 Task: Set the team creation rules in member team permissions for the organization "Mark56771" to "Allow members to create teams".
Action: Mouse moved to (944, 77)
Screenshot: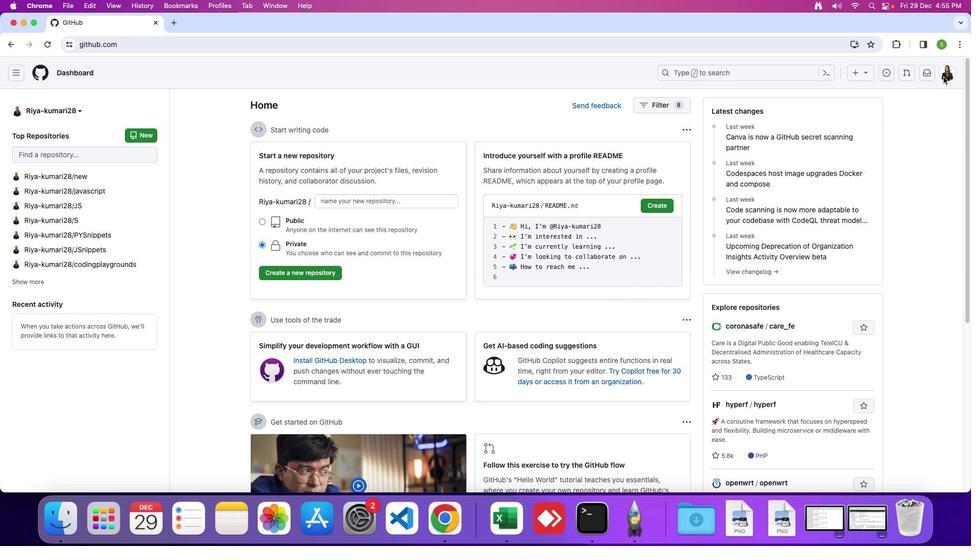 
Action: Mouse pressed left at (944, 77)
Screenshot: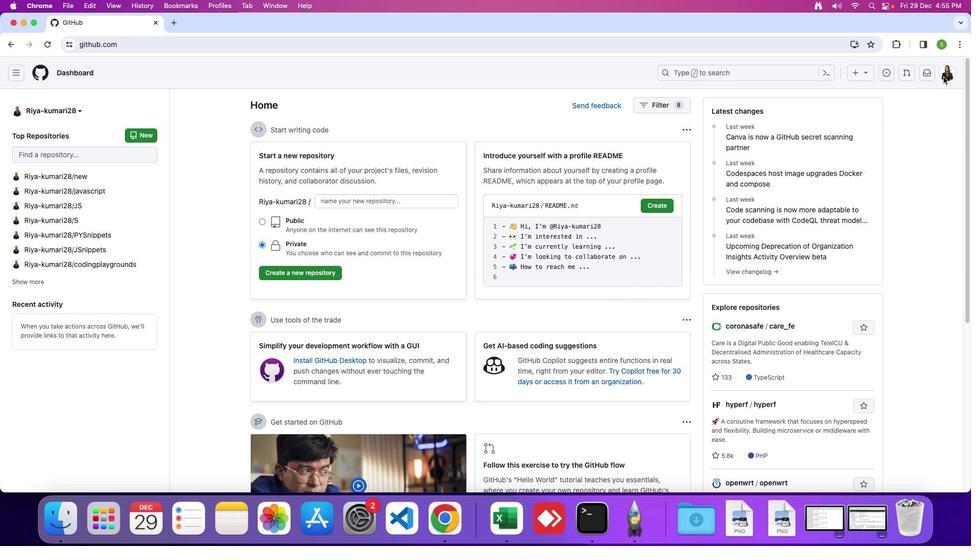 
Action: Mouse moved to (945, 76)
Screenshot: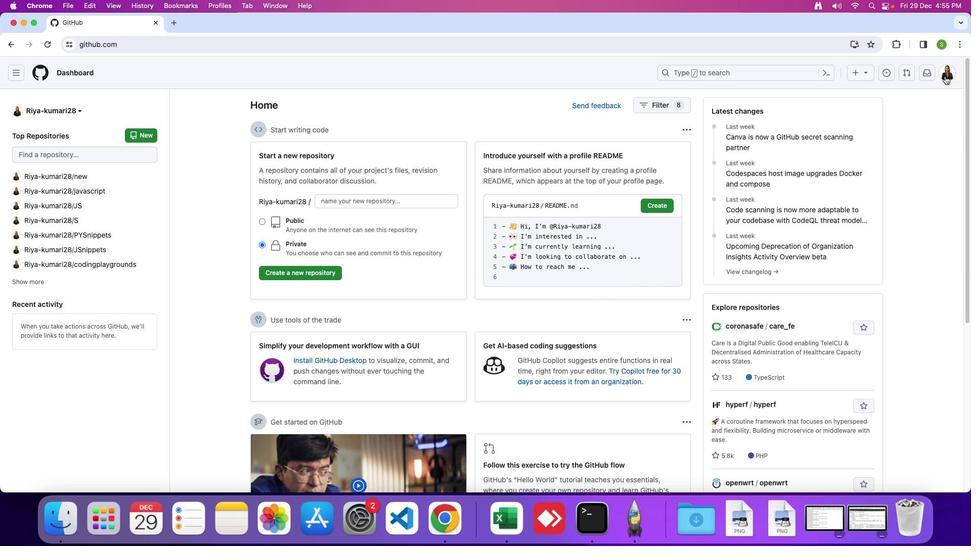 
Action: Mouse pressed left at (945, 76)
Screenshot: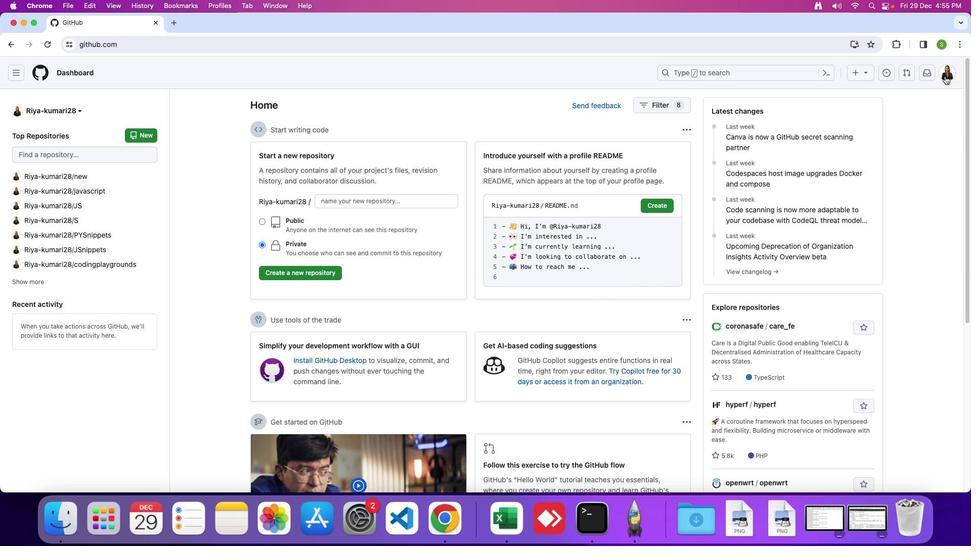 
Action: Mouse moved to (886, 196)
Screenshot: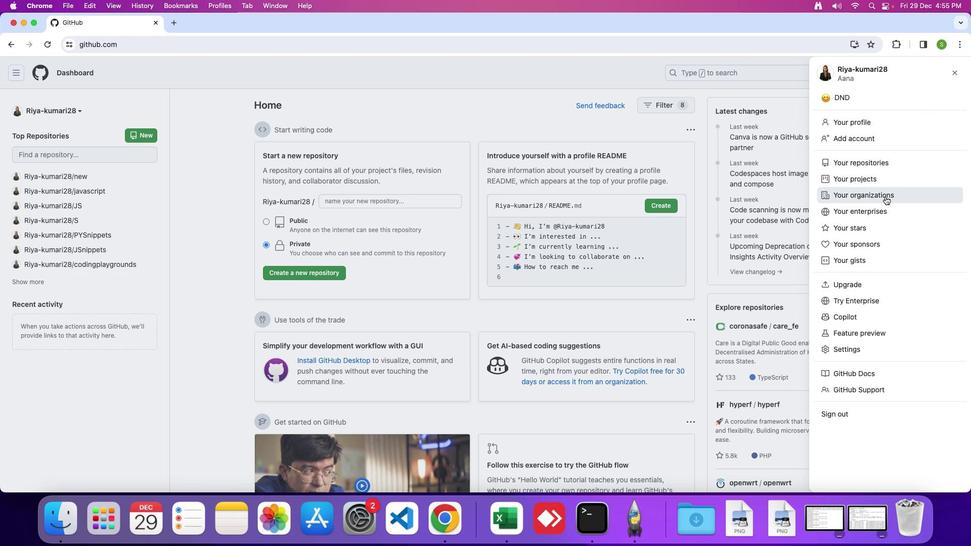 
Action: Mouse pressed left at (886, 196)
Screenshot: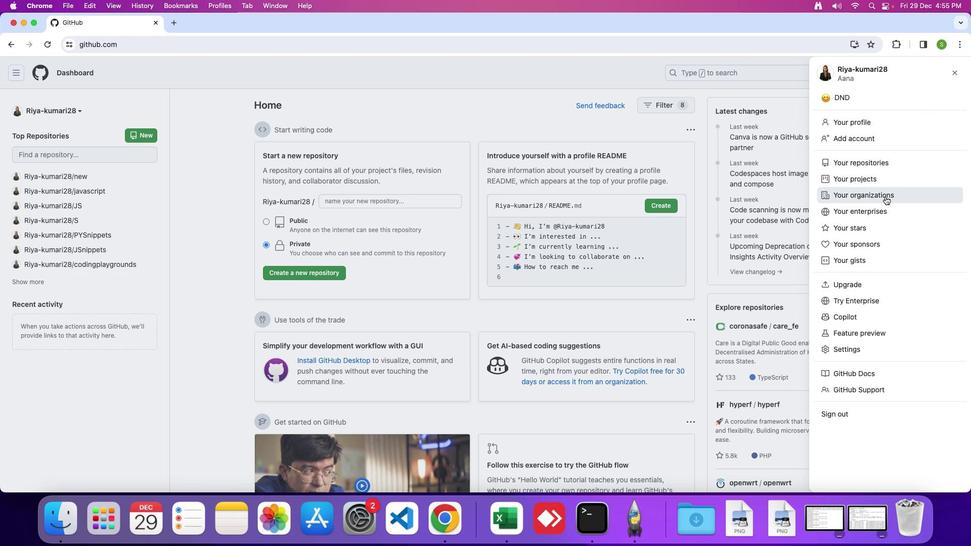 
Action: Mouse moved to (746, 213)
Screenshot: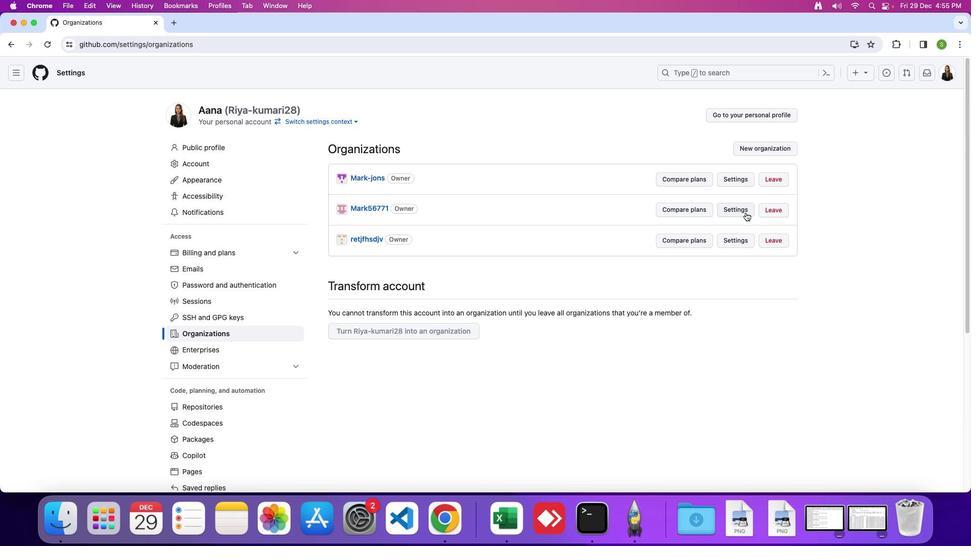 
Action: Mouse pressed left at (746, 213)
Screenshot: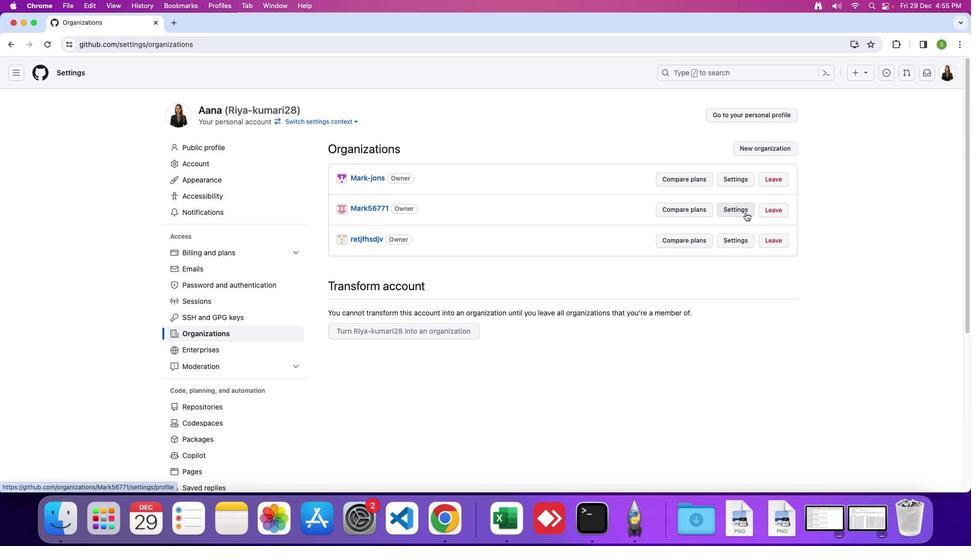 
Action: Mouse moved to (212, 237)
Screenshot: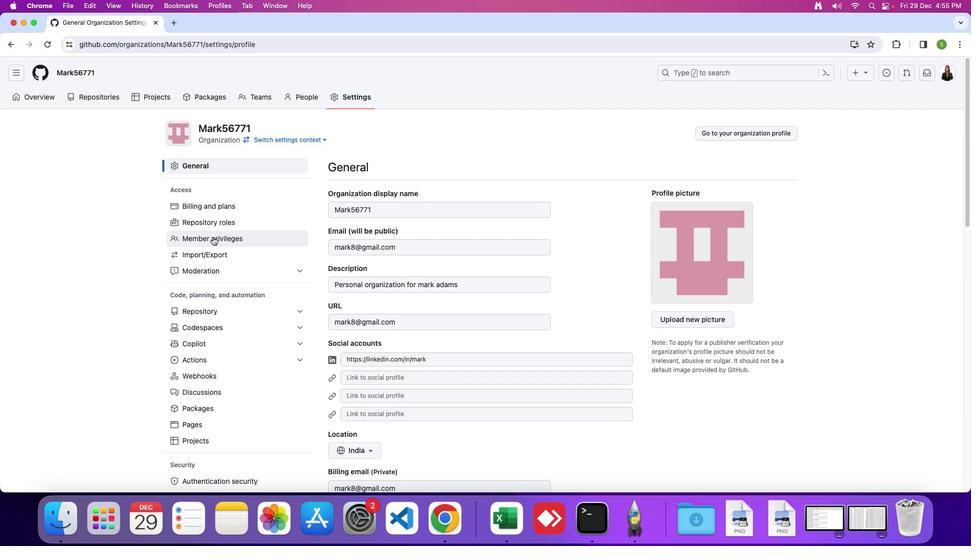 
Action: Mouse pressed left at (212, 237)
Screenshot: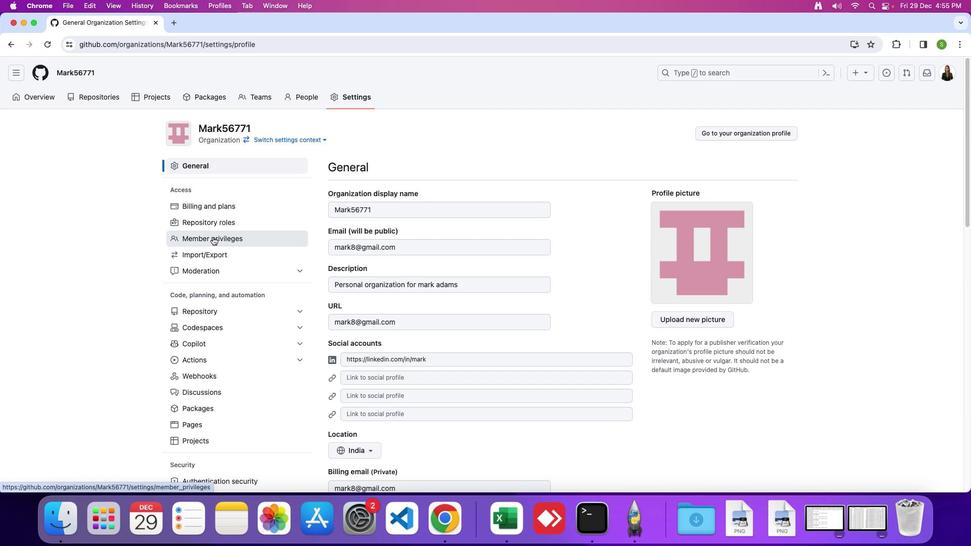 
Action: Mouse moved to (546, 323)
Screenshot: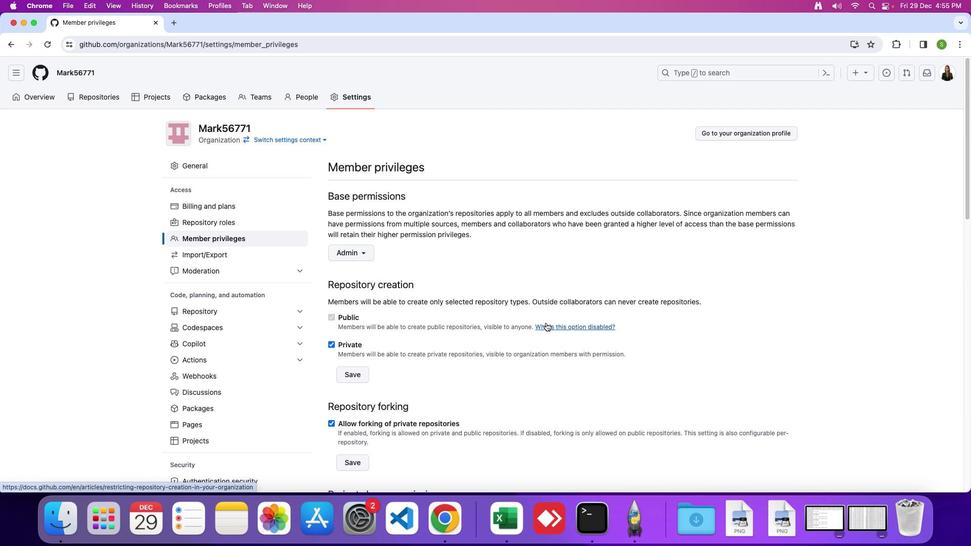 
Action: Mouse scrolled (546, 323) with delta (0, 0)
Screenshot: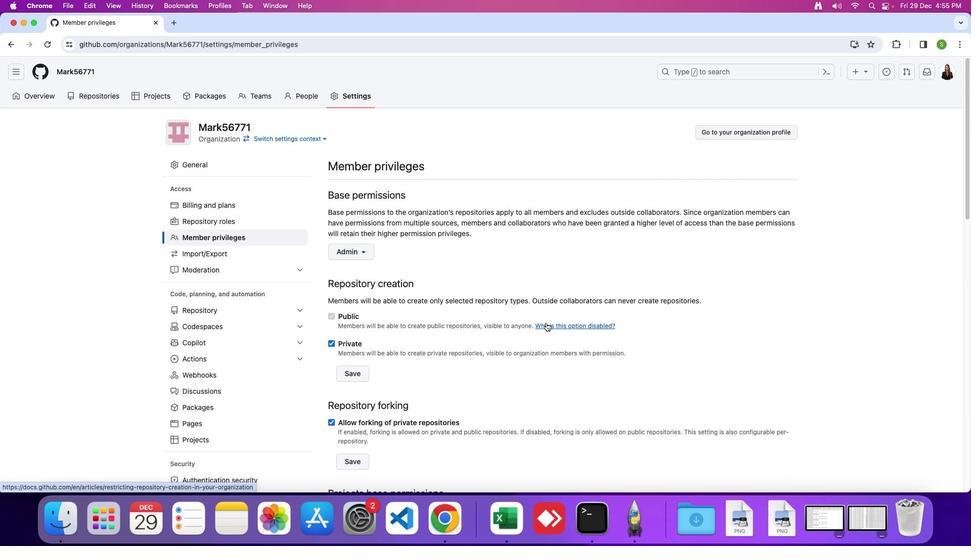 
Action: Mouse scrolled (546, 323) with delta (0, 0)
Screenshot: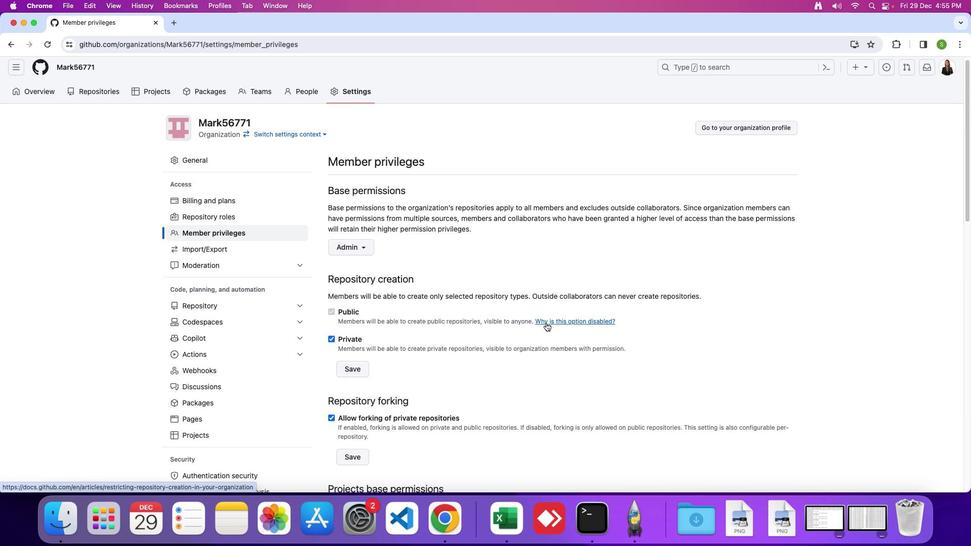 
Action: Mouse scrolled (546, 323) with delta (0, -1)
Screenshot: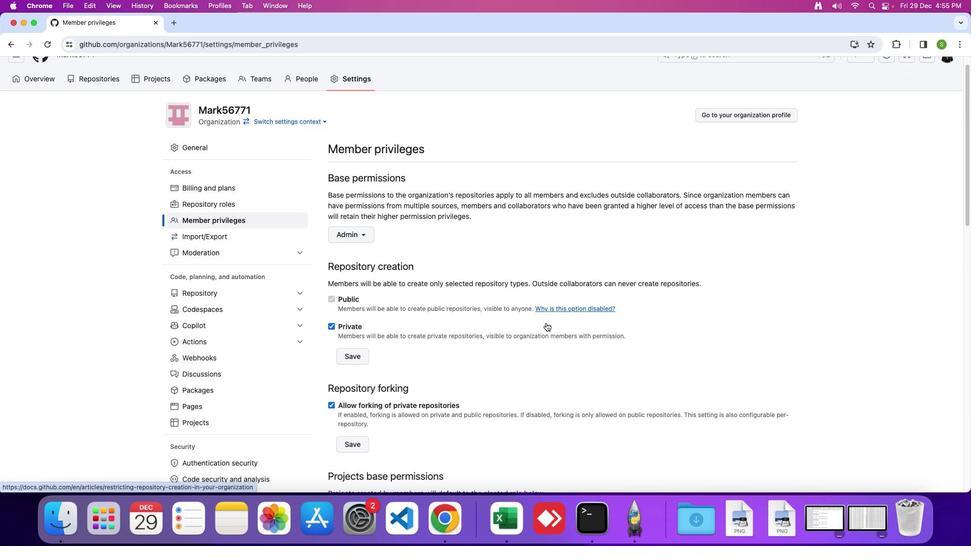 
Action: Mouse scrolled (546, 323) with delta (0, 0)
Screenshot: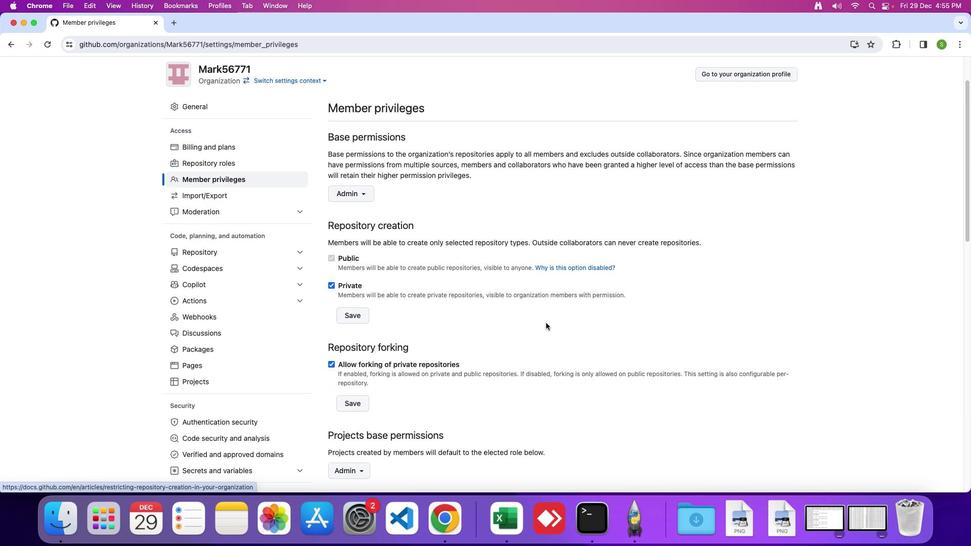 
Action: Mouse scrolled (546, 323) with delta (0, 0)
Screenshot: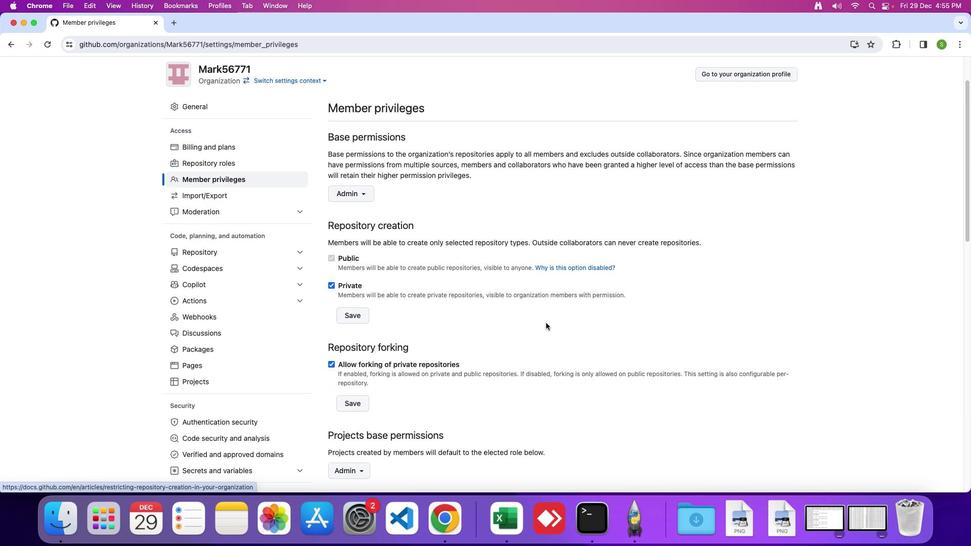 
Action: Mouse scrolled (546, 323) with delta (0, -1)
Screenshot: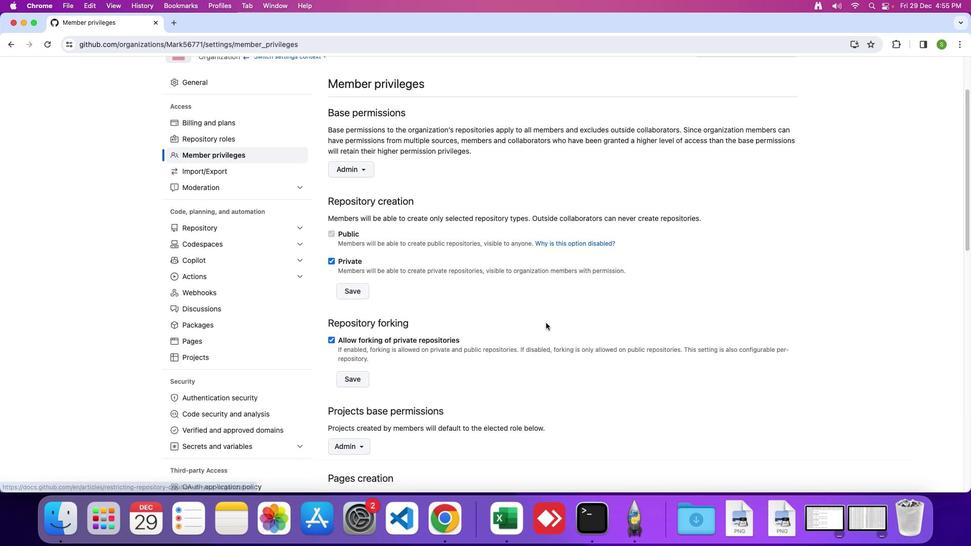 
Action: Mouse scrolled (546, 323) with delta (0, 0)
Screenshot: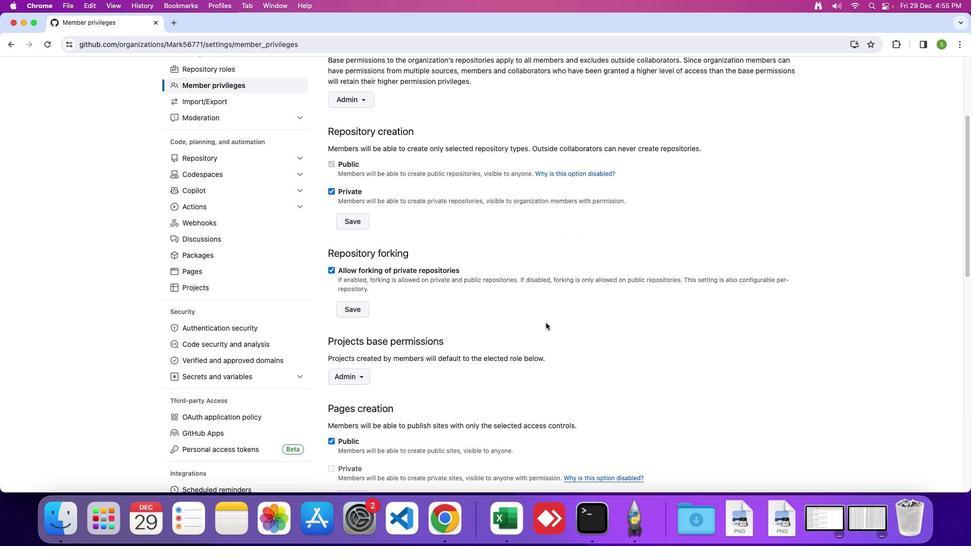 
Action: Mouse scrolled (546, 323) with delta (0, 0)
Screenshot: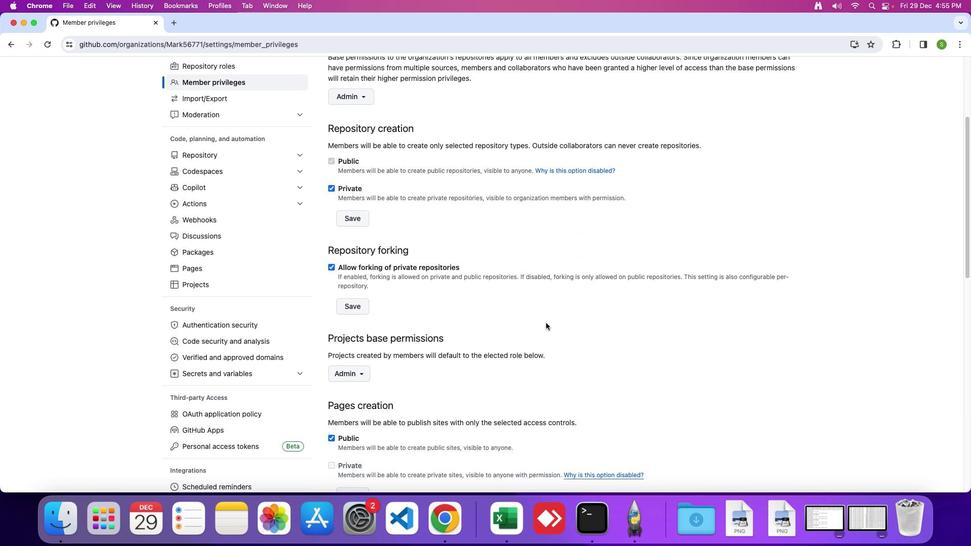 
Action: Mouse scrolled (546, 323) with delta (0, -1)
Screenshot: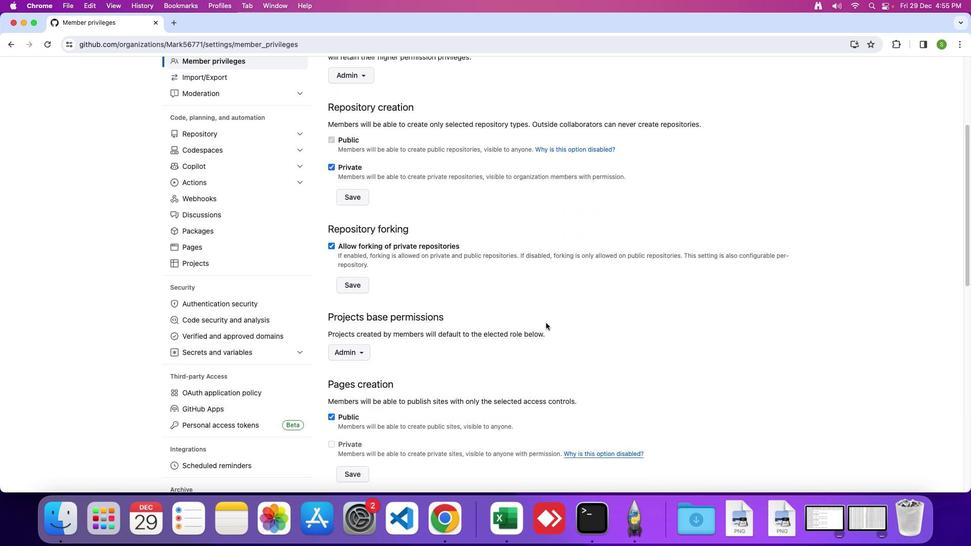 
Action: Mouse scrolled (546, 323) with delta (0, 0)
Screenshot: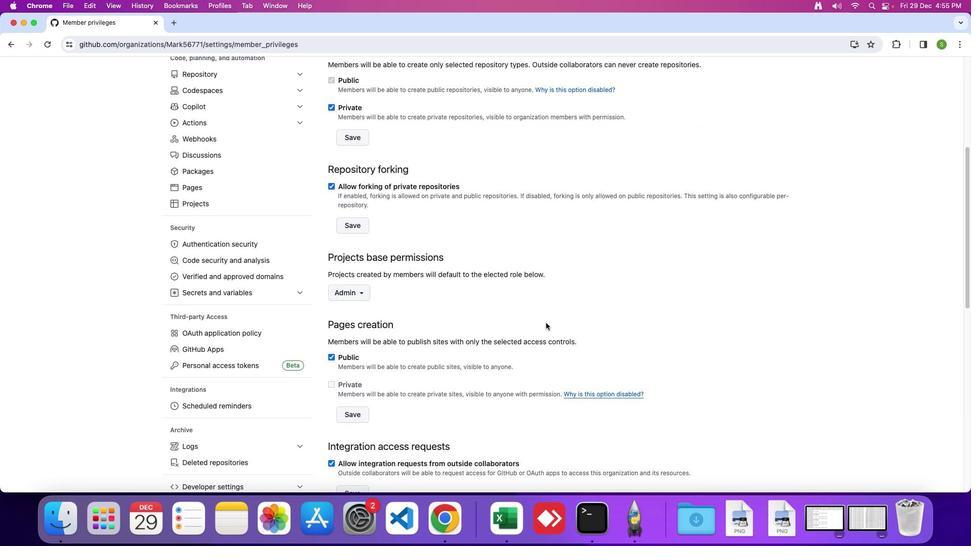 
Action: Mouse scrolled (546, 323) with delta (0, 0)
Screenshot: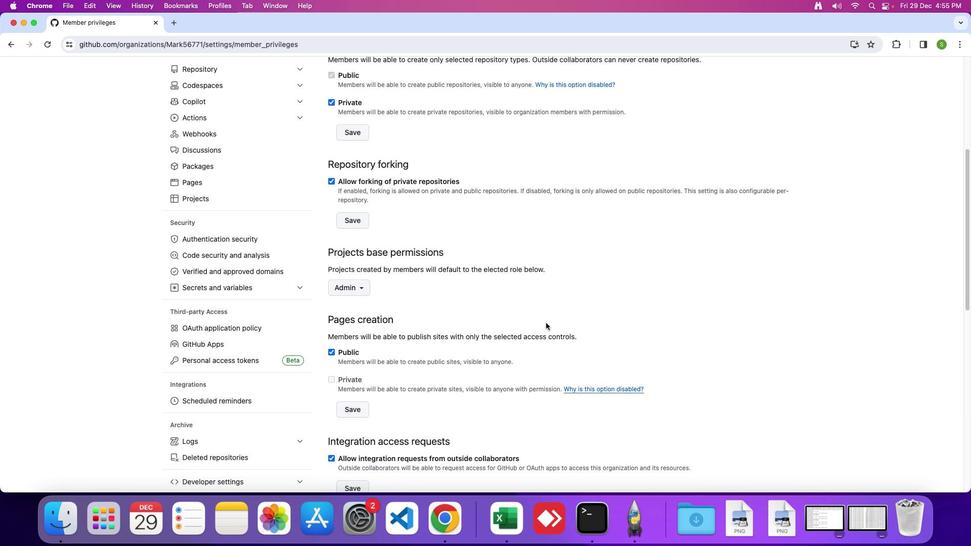 
Action: Mouse scrolled (546, 323) with delta (0, -1)
Screenshot: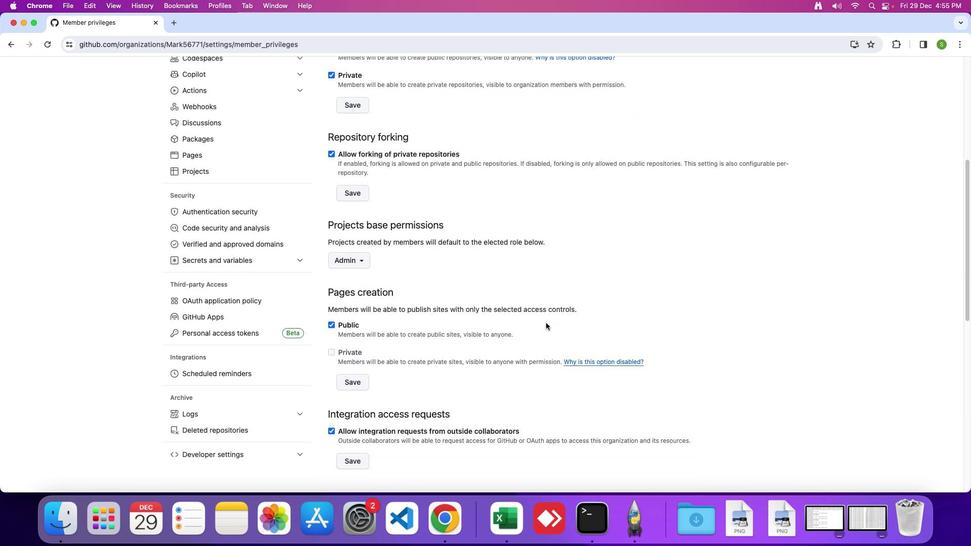 
Action: Mouse scrolled (546, 323) with delta (0, 0)
Screenshot: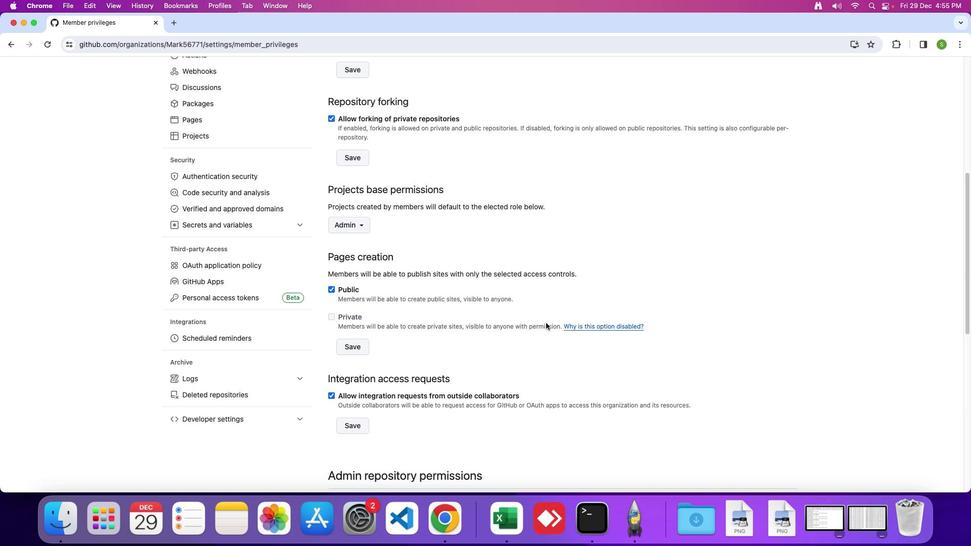 
Action: Mouse scrolled (546, 323) with delta (0, 0)
Screenshot: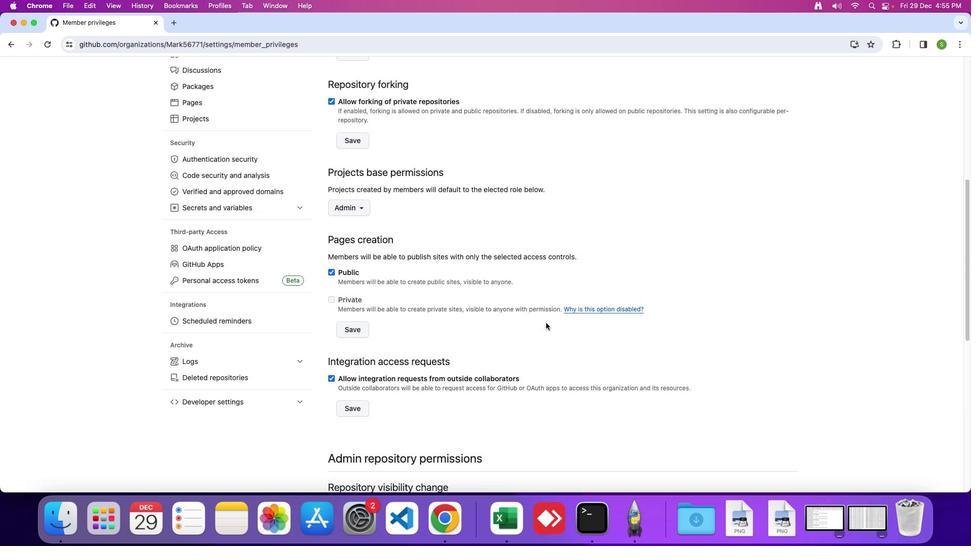 
Action: Mouse scrolled (546, 323) with delta (0, -2)
Screenshot: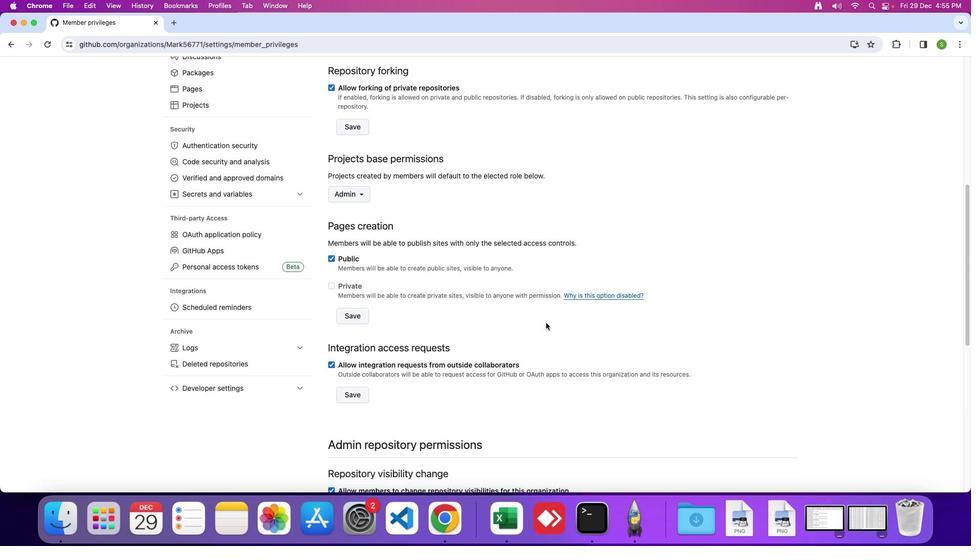 
Action: Mouse scrolled (546, 323) with delta (0, 0)
Screenshot: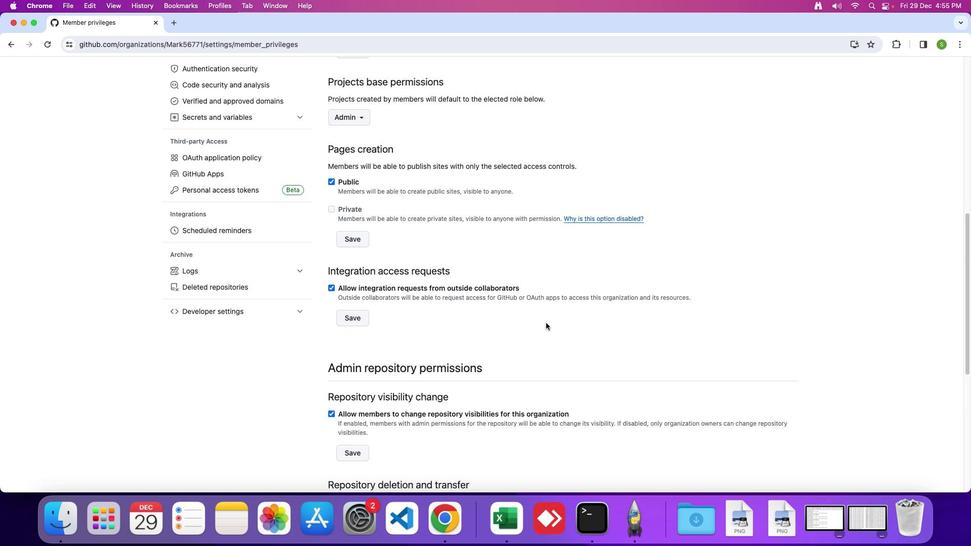
Action: Mouse scrolled (546, 323) with delta (0, 0)
Screenshot: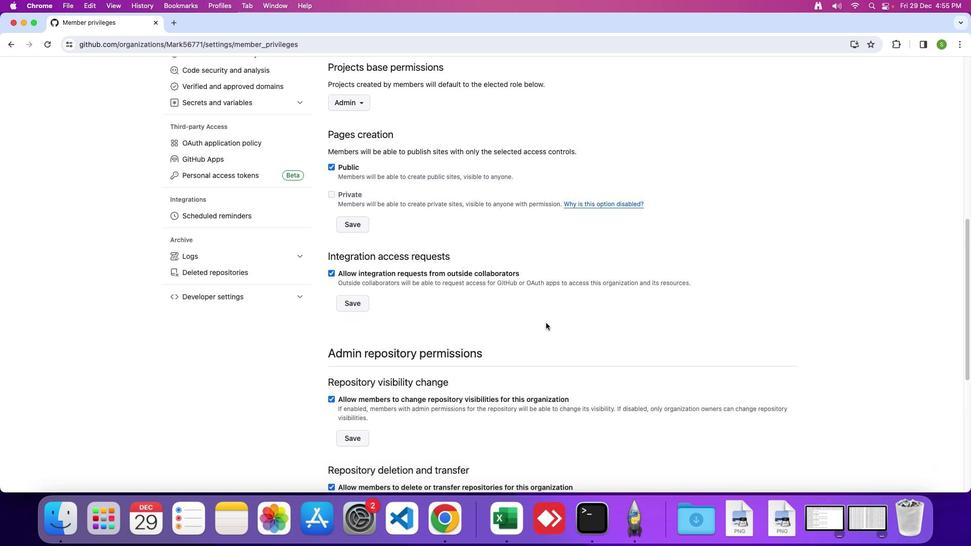 
Action: Mouse scrolled (546, 323) with delta (0, -2)
Screenshot: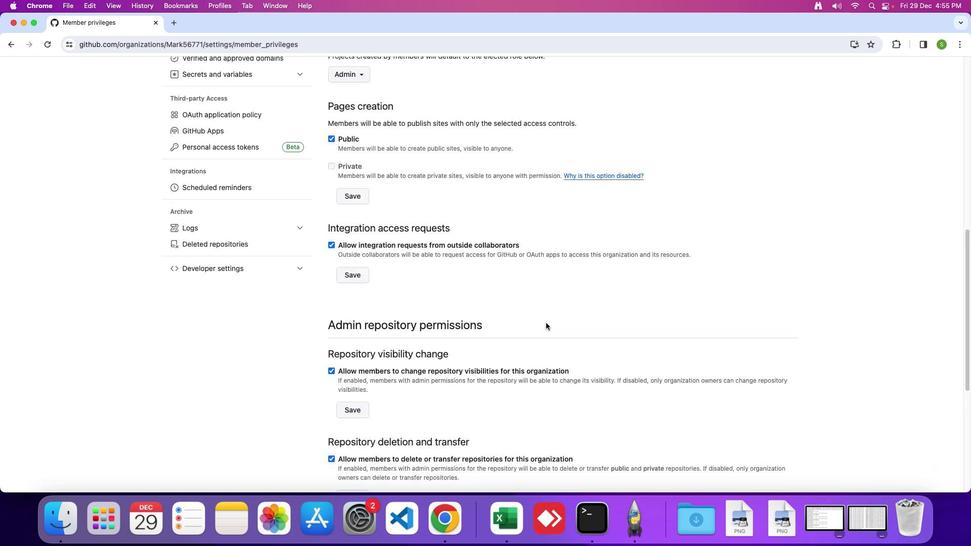 
Action: Mouse scrolled (546, 323) with delta (0, 0)
Screenshot: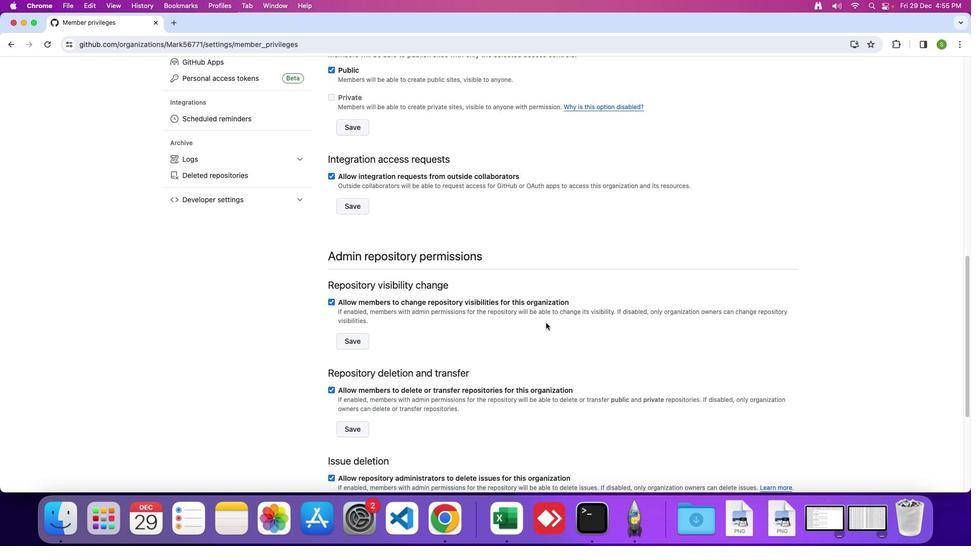 
Action: Mouse scrolled (546, 323) with delta (0, 0)
Screenshot: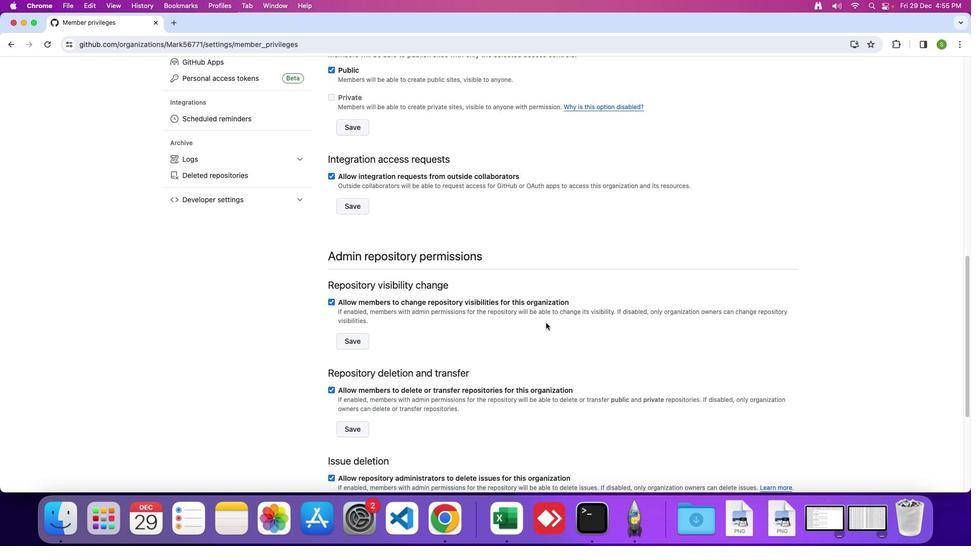 
Action: Mouse scrolled (546, 323) with delta (0, -2)
Screenshot: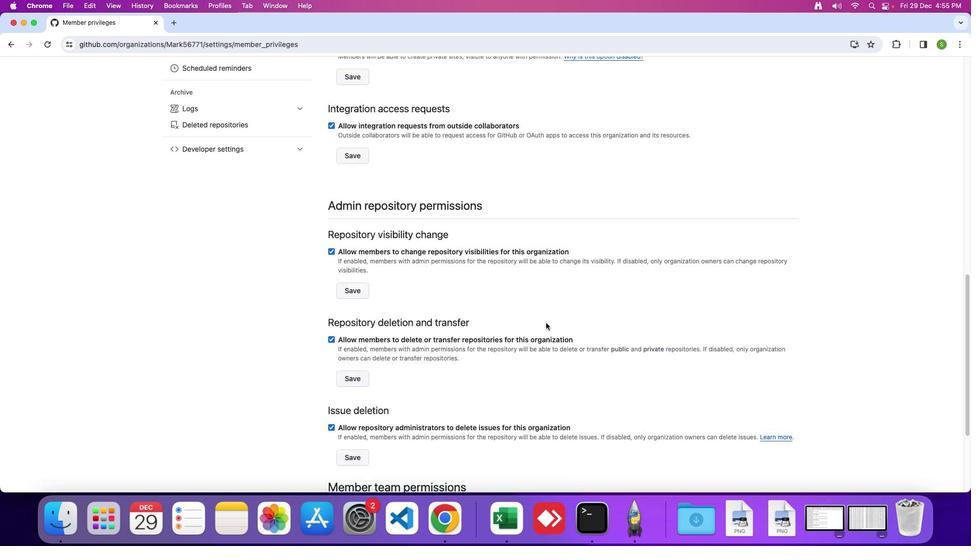 
Action: Mouse scrolled (546, 323) with delta (0, 0)
Screenshot: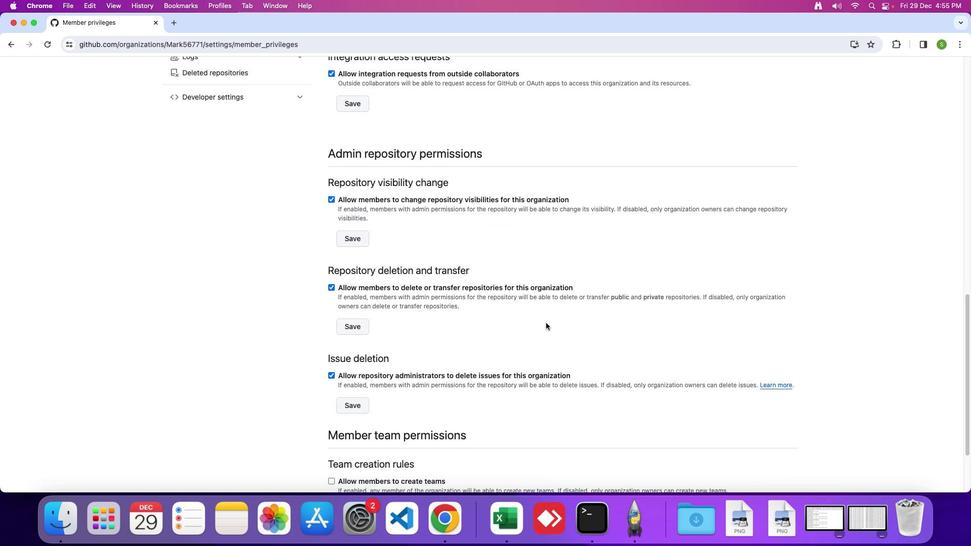 
Action: Mouse scrolled (546, 323) with delta (0, 0)
Screenshot: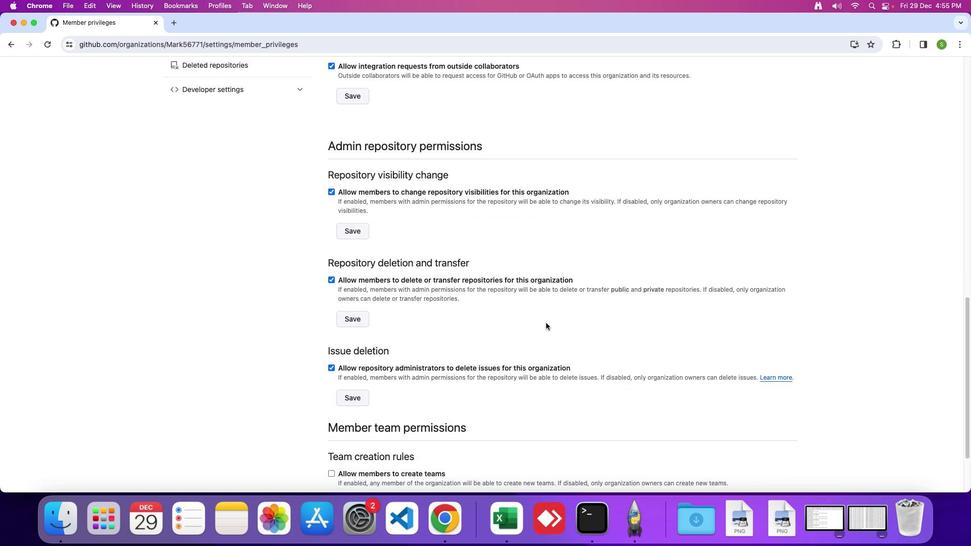 
Action: Mouse scrolled (546, 323) with delta (0, -1)
Screenshot: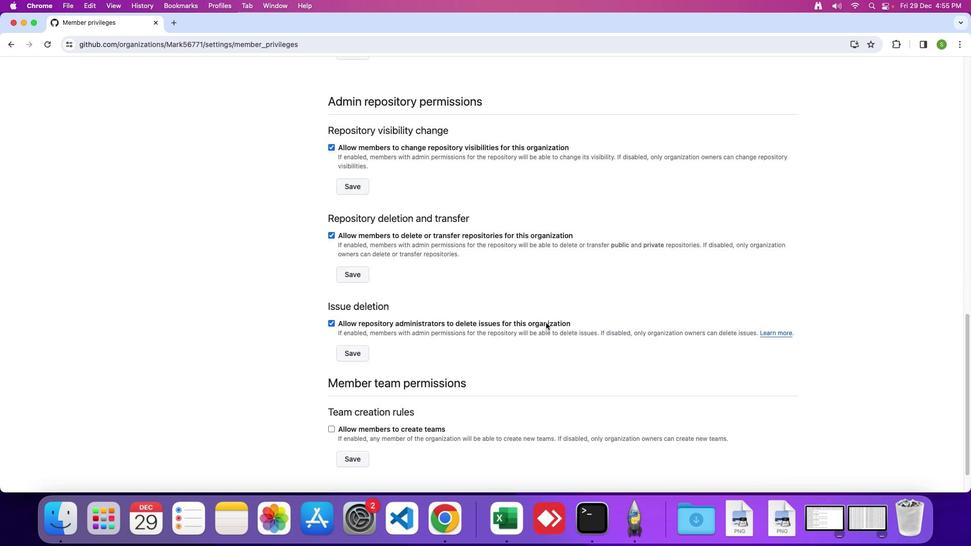 
Action: Mouse scrolled (546, 323) with delta (0, 0)
Screenshot: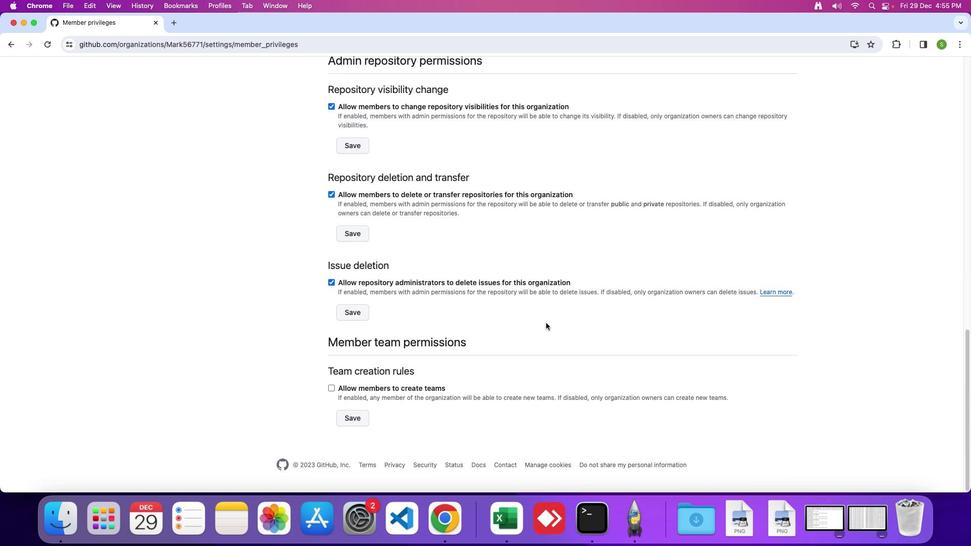 
Action: Mouse scrolled (546, 323) with delta (0, 0)
Screenshot: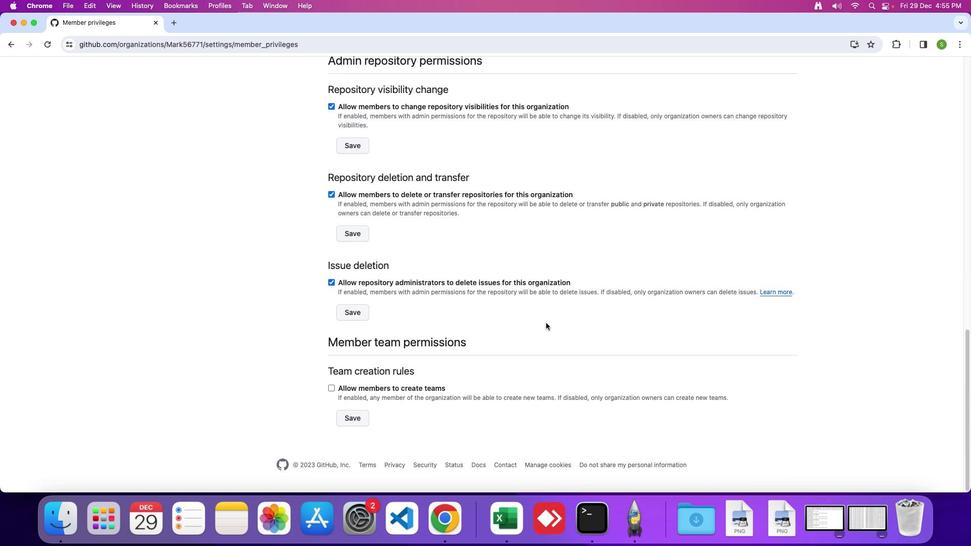 
Action: Mouse scrolled (546, 323) with delta (0, -1)
Screenshot: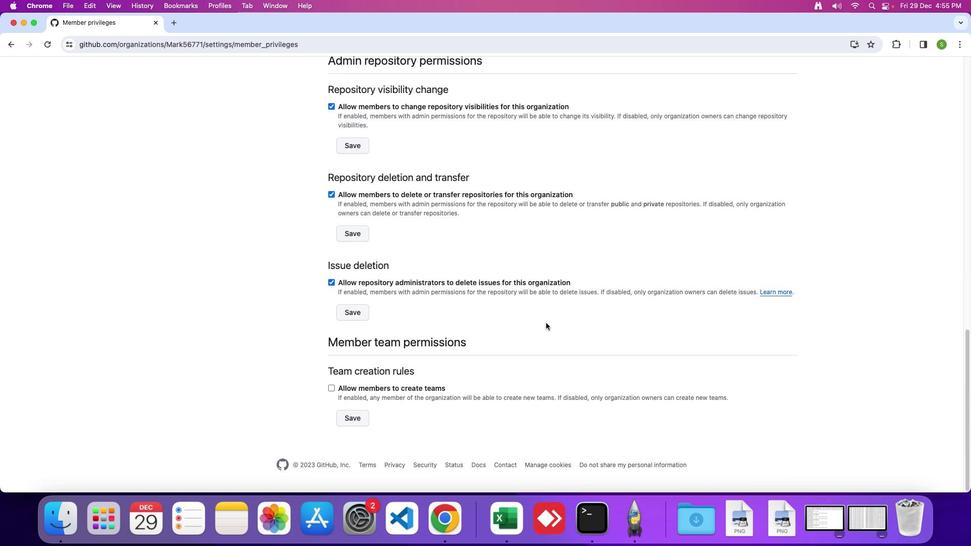 
Action: Mouse moved to (328, 388)
Screenshot: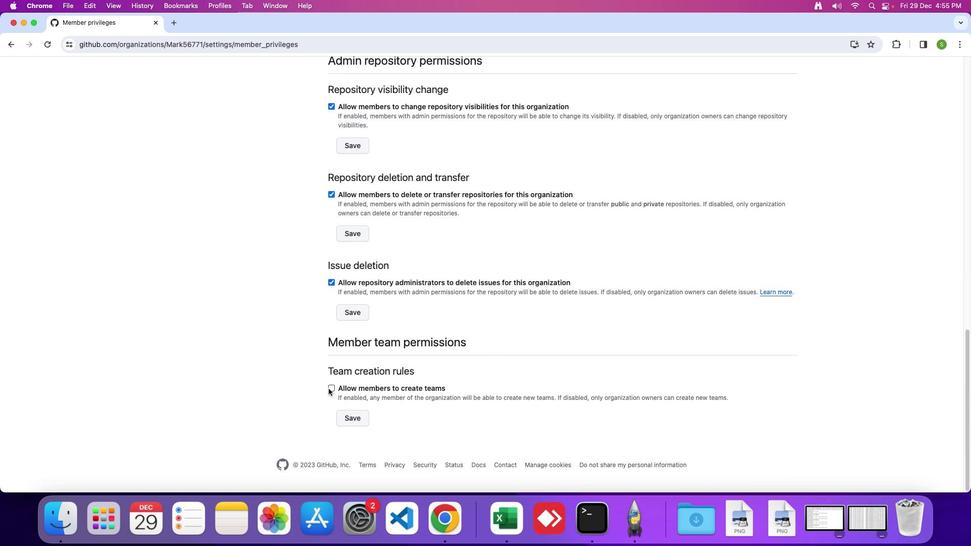 
Action: Mouse pressed left at (328, 388)
Screenshot: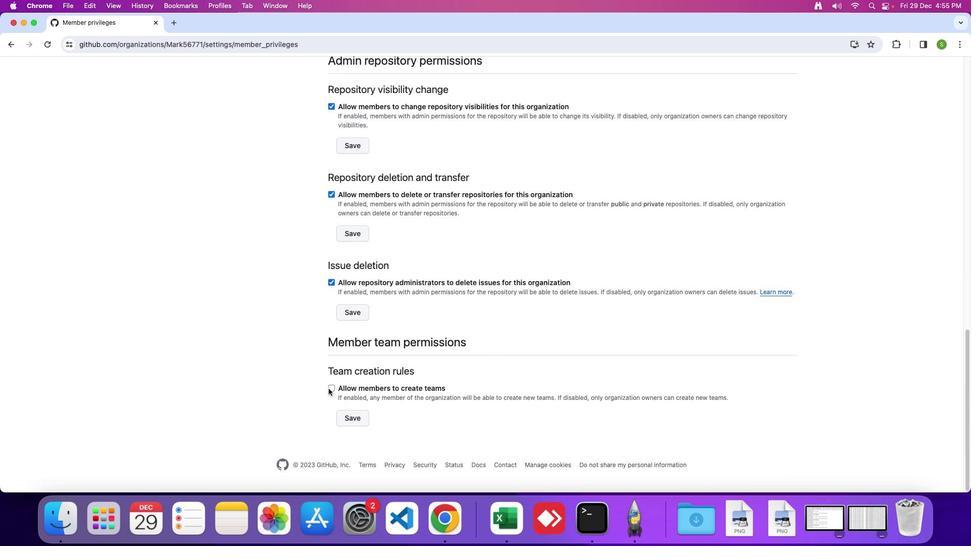 
Action: Mouse moved to (345, 419)
Screenshot: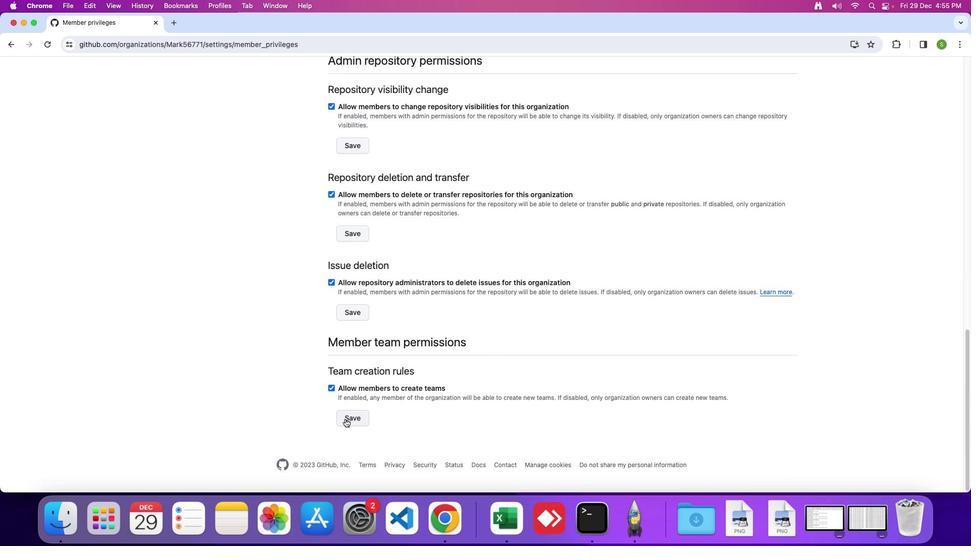 
Action: Mouse pressed left at (345, 419)
Screenshot: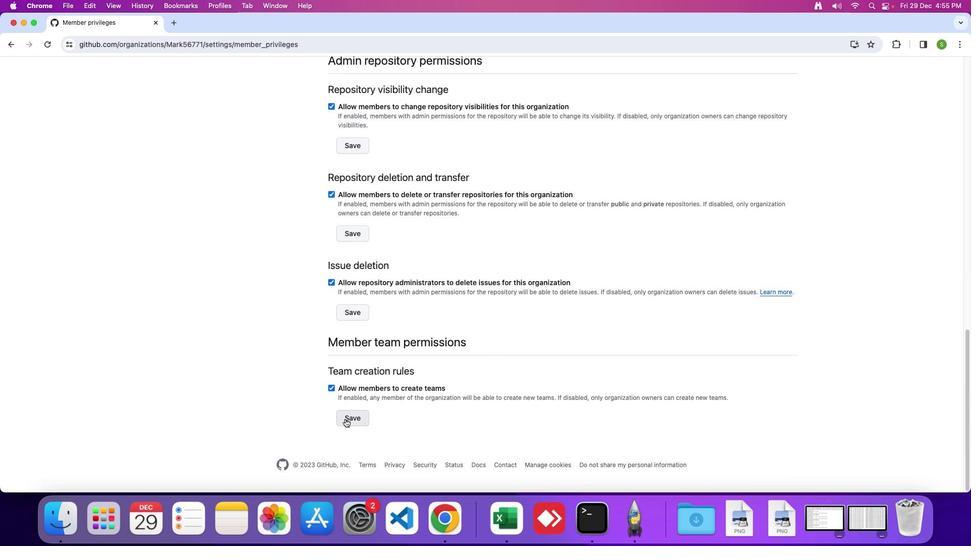 
Action: Mouse moved to (345, 419)
Screenshot: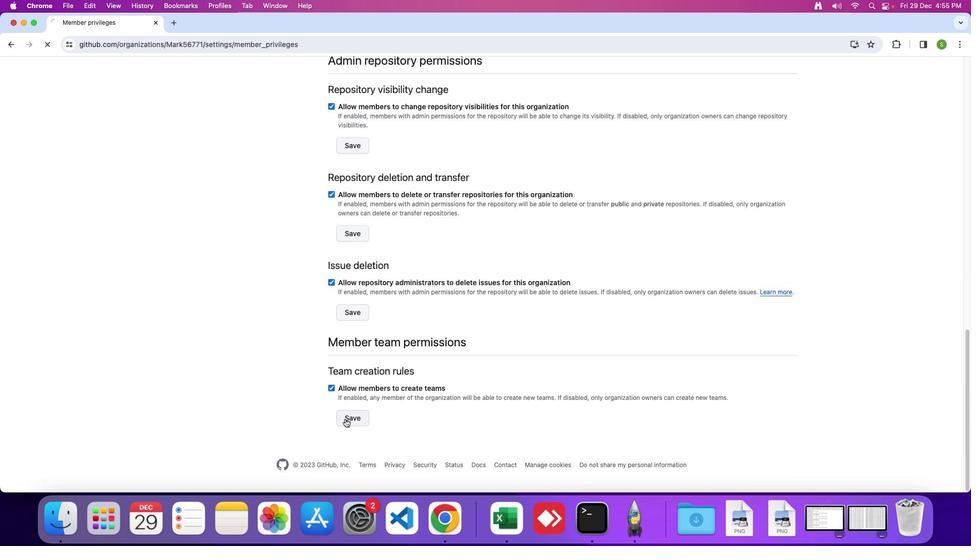 
